 Task: Add Attachment from "Attach a link" to Card Card0000000008 in Board Board0000000002 in Workspace WS0000000001 in Trello. Add Cover Red to Card Card0000000008 in Board Board0000000002 in Workspace WS0000000001 in Trello. Add "Join Card" Button Button0000000008  to Card Card0000000008 in Board Board0000000002 in Workspace WS0000000001 in Trello. Add Description DS0000000008 to Card Card0000000008 in Board Board0000000002 in Workspace WS0000000001 in Trello. Add Comment CM0000000008 to Card Card0000000008 in Board Board0000000002 in Workspace WS0000000001 in Trello
Action: Mouse moved to (507, 61)
Screenshot: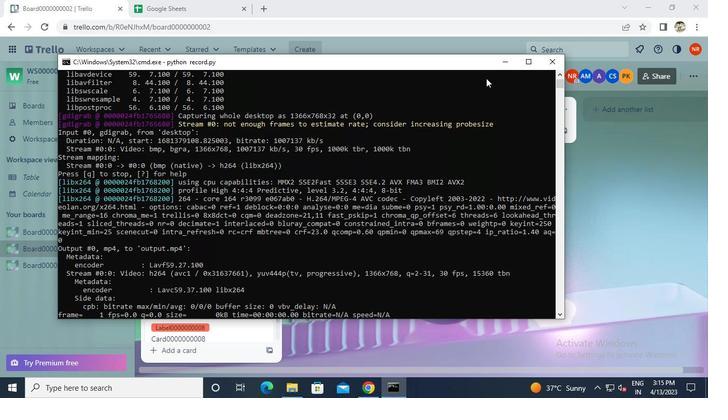 
Action: Mouse pressed left at (507, 61)
Screenshot: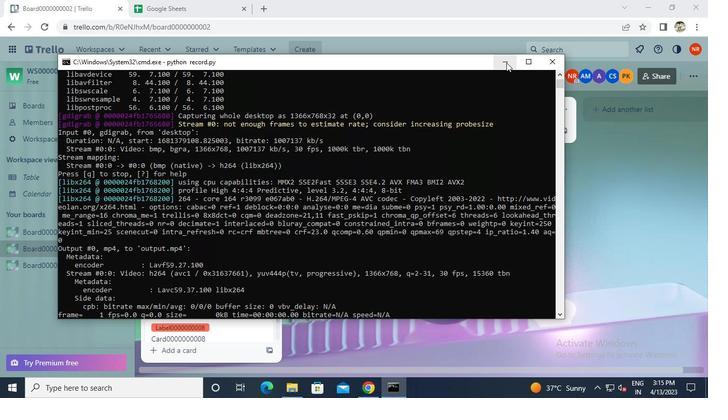 
Action: Mouse moved to (223, 325)
Screenshot: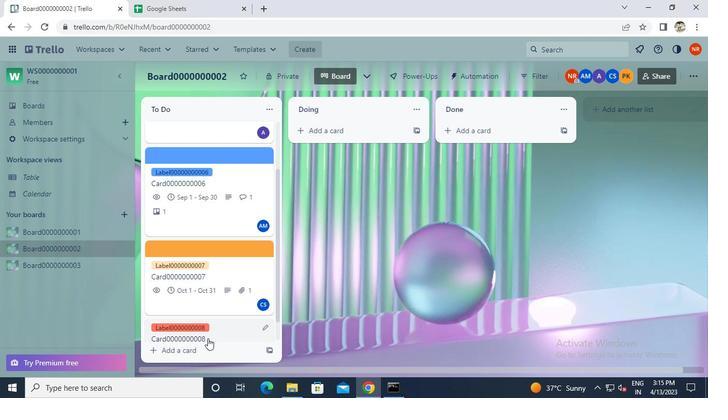 
Action: Mouse pressed left at (223, 325)
Screenshot: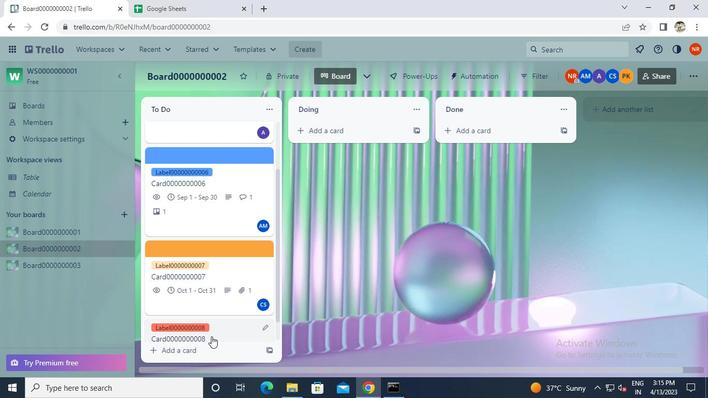 
Action: Mouse moved to (474, 251)
Screenshot: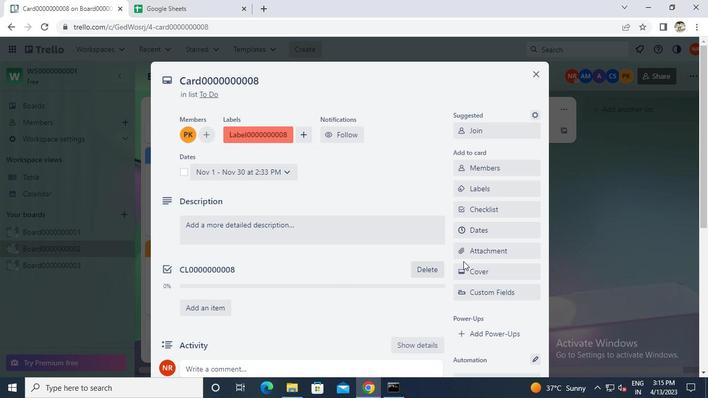 
Action: Mouse pressed left at (474, 251)
Screenshot: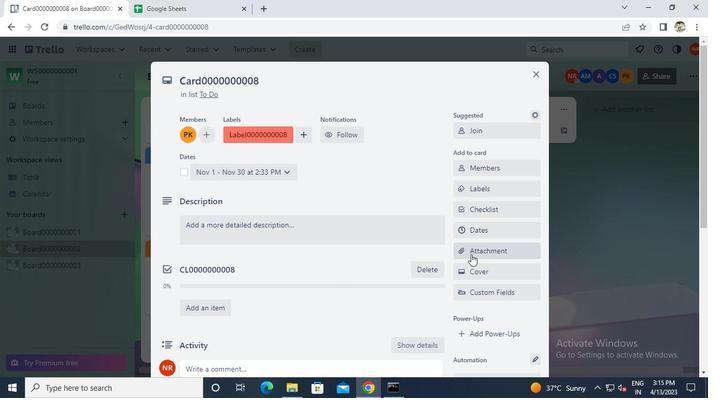 
Action: Mouse moved to (182, 8)
Screenshot: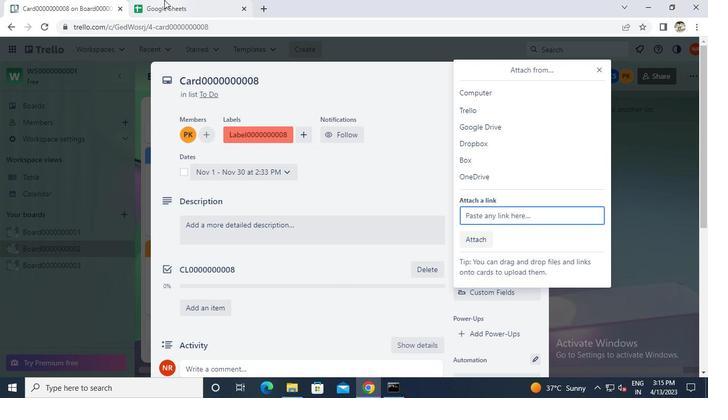 
Action: Mouse pressed left at (182, 8)
Screenshot: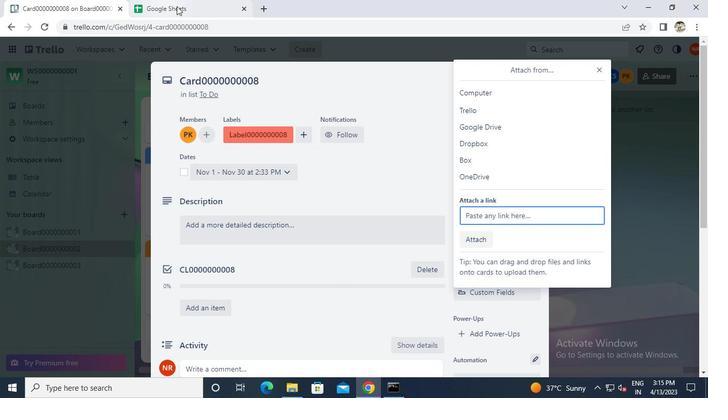 
Action: Mouse moved to (201, 28)
Screenshot: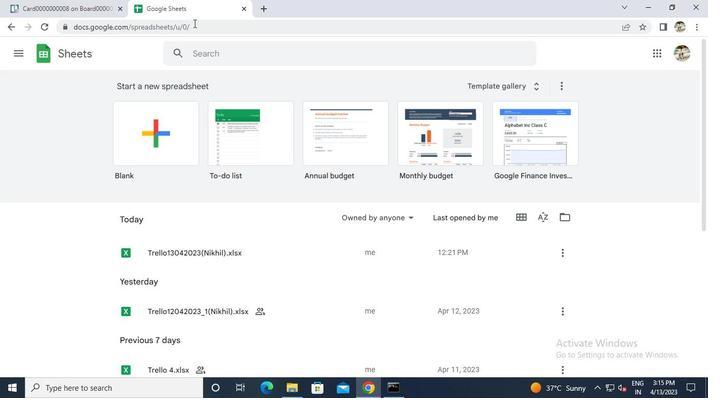 
Action: Mouse pressed left at (201, 28)
Screenshot: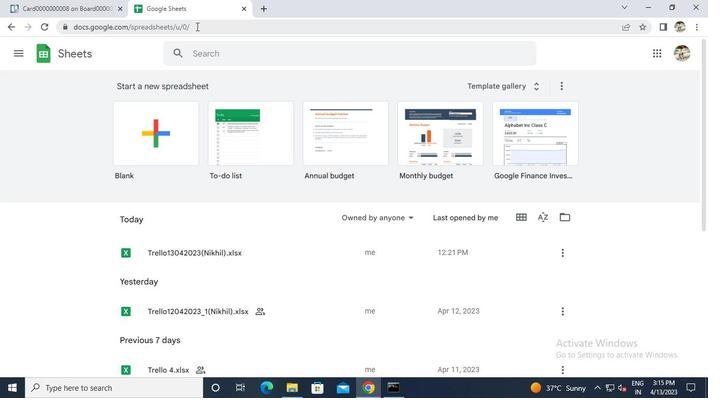 
Action: Keyboard Key.ctrl_l
Screenshot: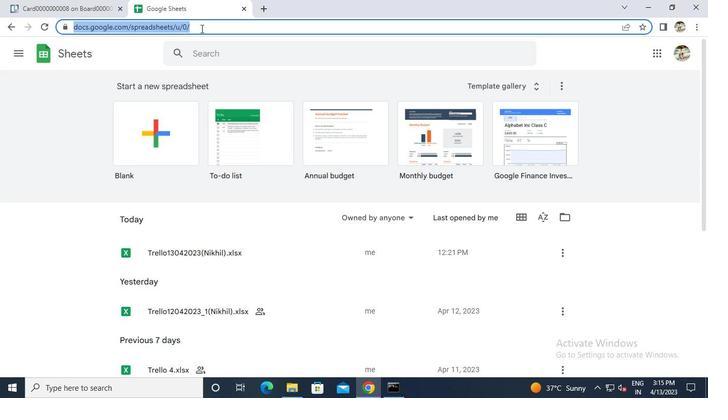 
Action: Keyboard \x03
Screenshot: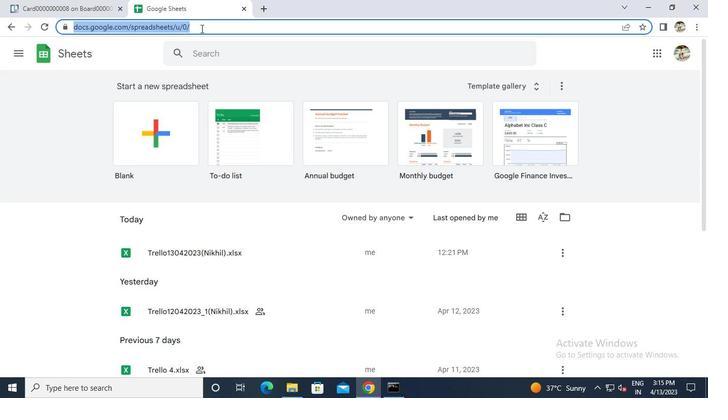 
Action: Mouse moved to (83, 7)
Screenshot: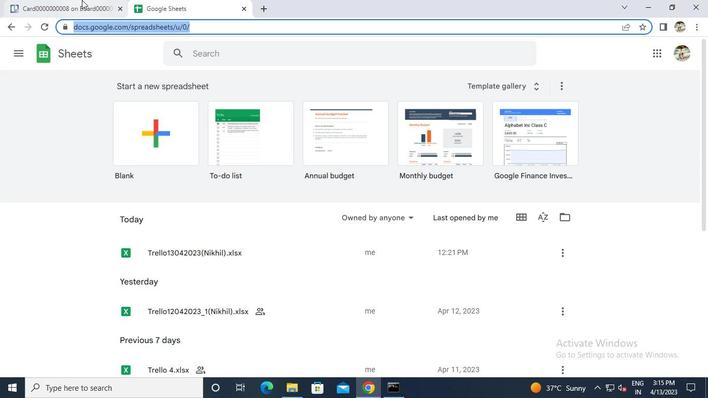 
Action: Mouse pressed left at (83, 7)
Screenshot: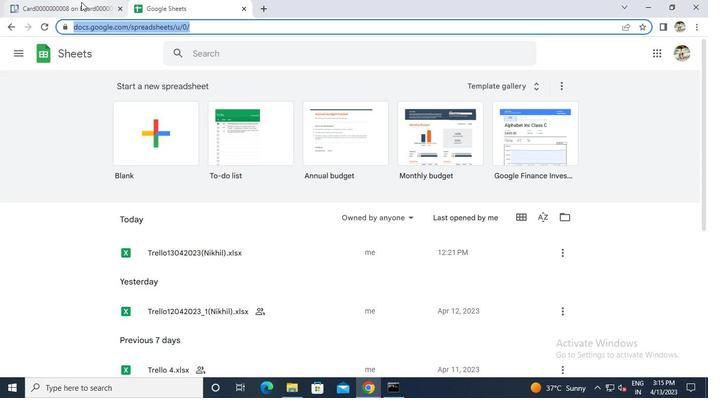 
Action: Mouse moved to (477, 209)
Screenshot: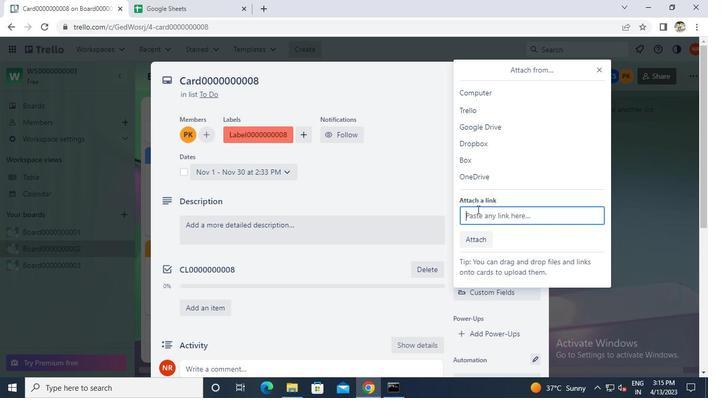 
Action: Keyboard Key.ctrl_l
Screenshot: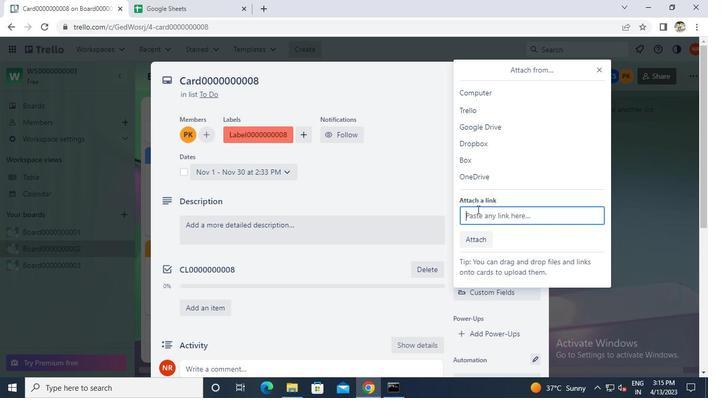 
Action: Keyboard \x16
Screenshot: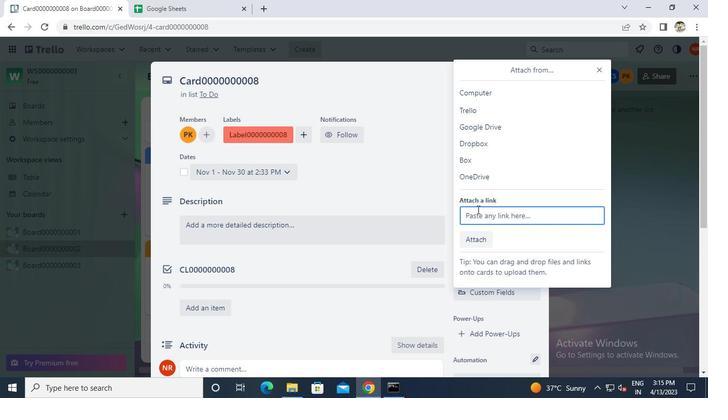 
Action: Mouse moved to (479, 248)
Screenshot: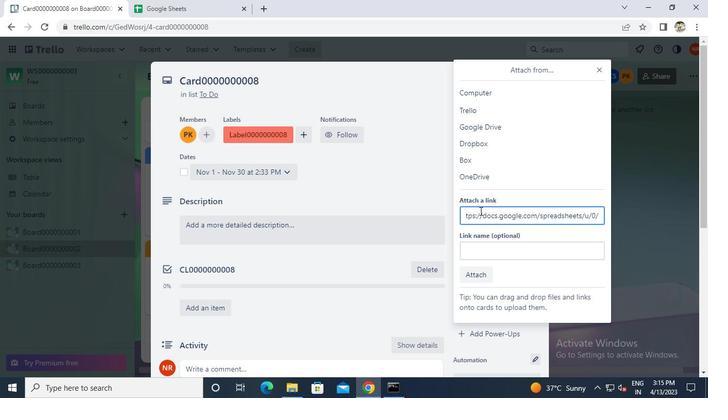 
Action: Mouse pressed left at (479, 248)
Screenshot: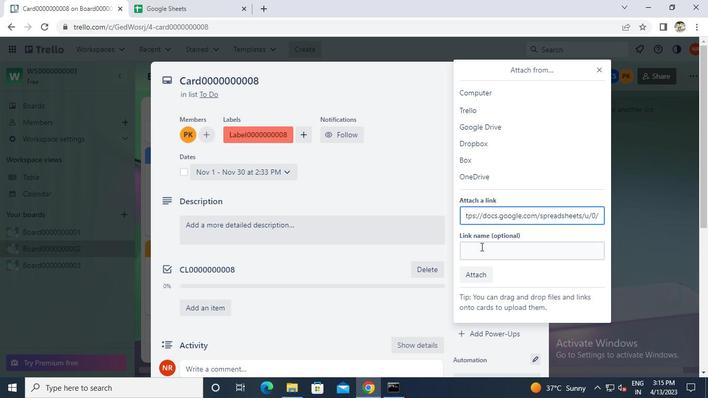 
Action: Keyboard l
Screenshot: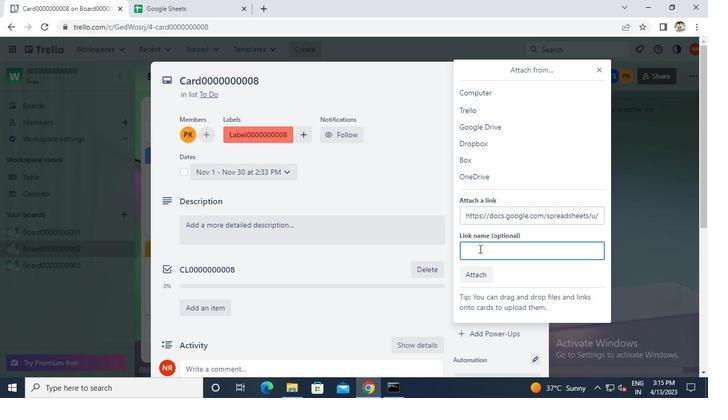 
Action: Keyboard Key.caps_lock
Screenshot: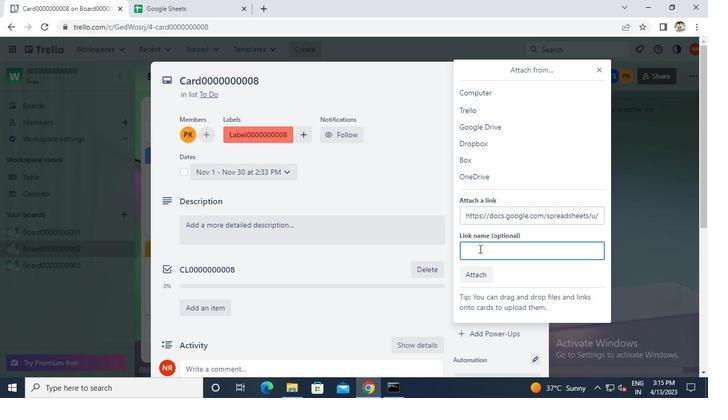 
Action: Keyboard i
Screenshot: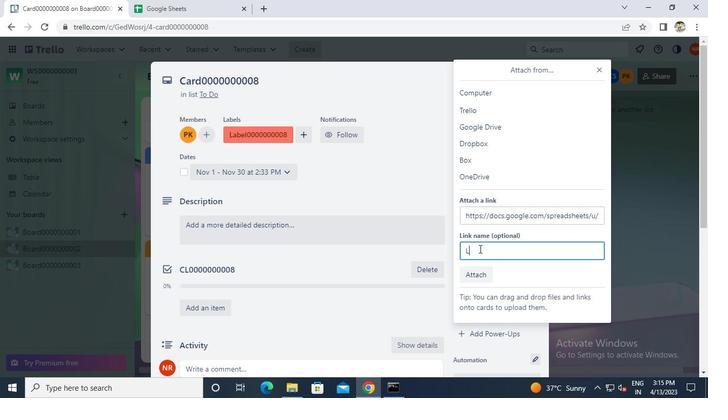 
Action: Keyboard n
Screenshot: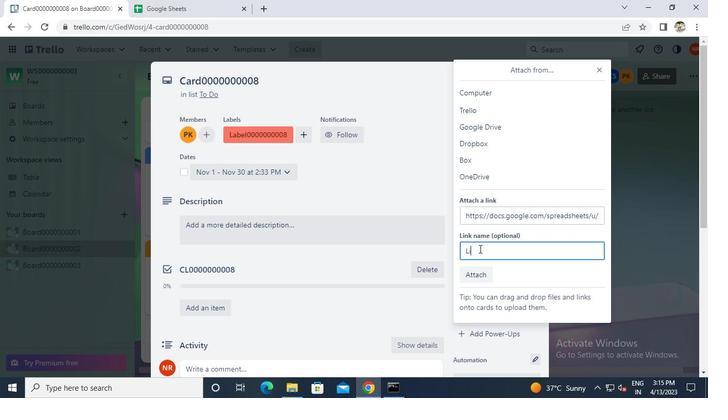 
Action: Keyboard k
Screenshot: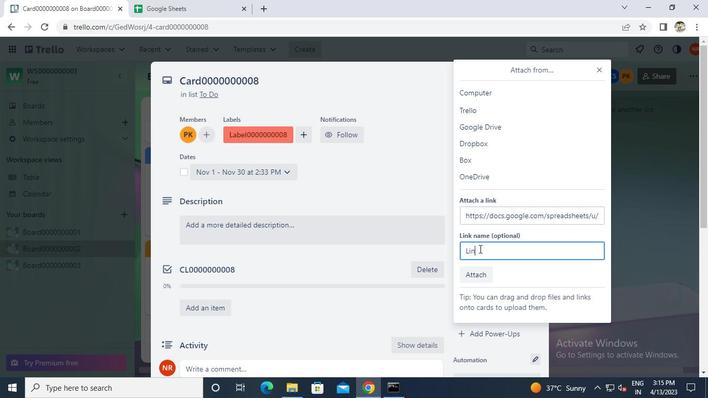 
Action: Mouse moved to (479, 272)
Screenshot: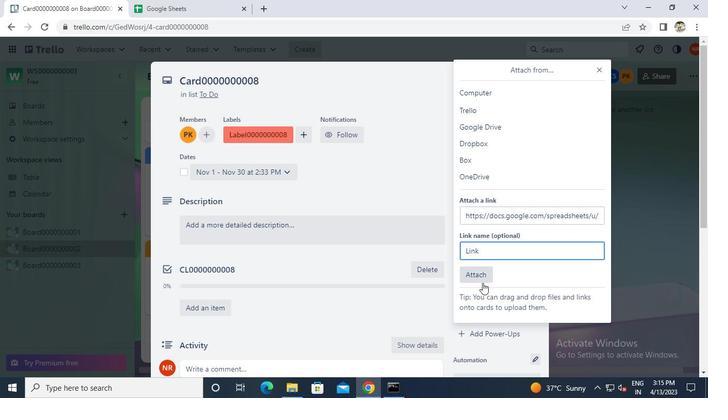 
Action: Mouse pressed left at (479, 272)
Screenshot: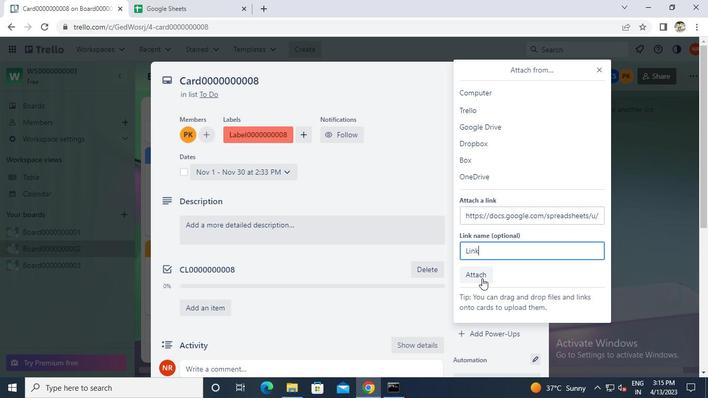 
Action: Mouse moved to (475, 293)
Screenshot: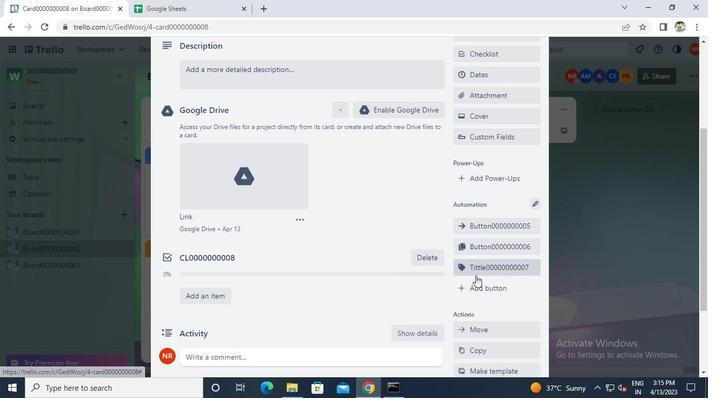 
Action: Mouse pressed left at (475, 293)
Screenshot: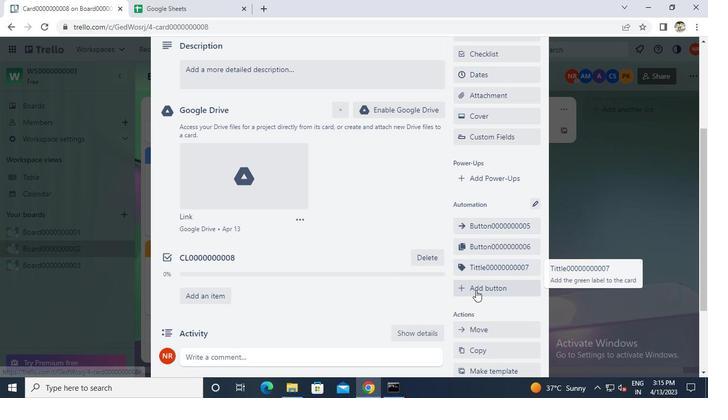 
Action: Mouse moved to (483, 184)
Screenshot: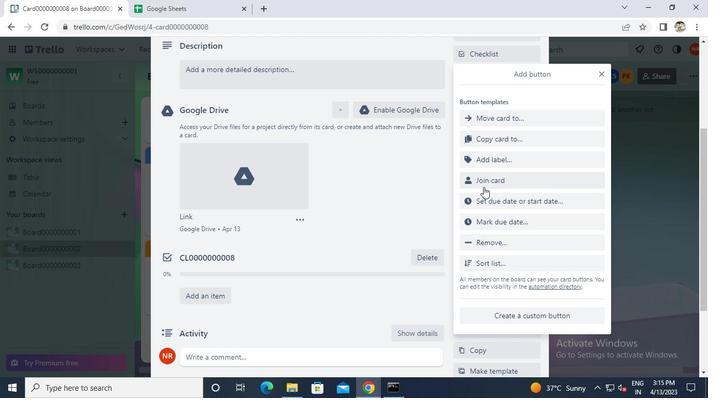
Action: Mouse pressed left at (483, 184)
Screenshot: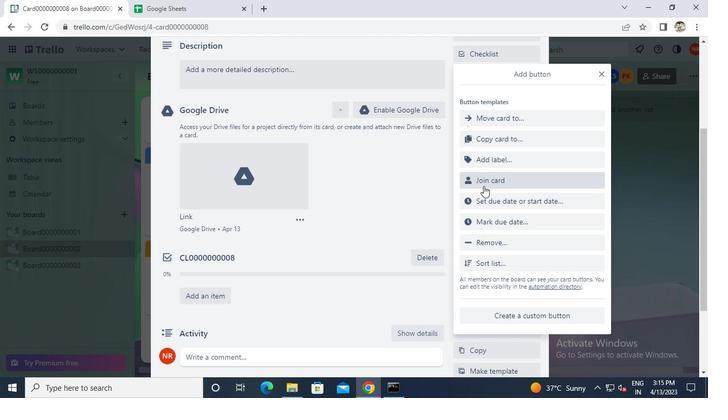 
Action: Keyboard Key.caps_lock
Screenshot: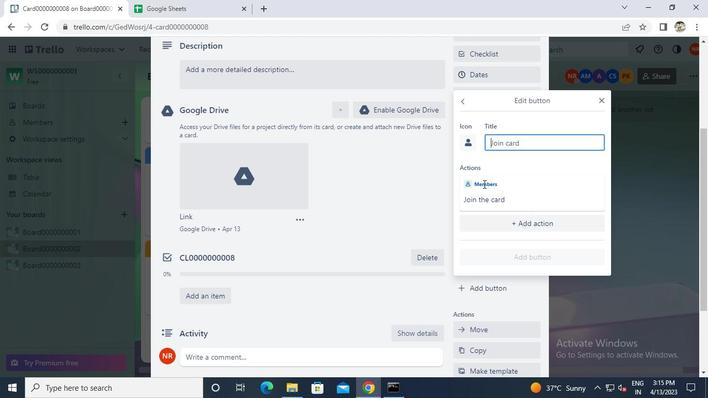 
Action: Keyboard b
Screenshot: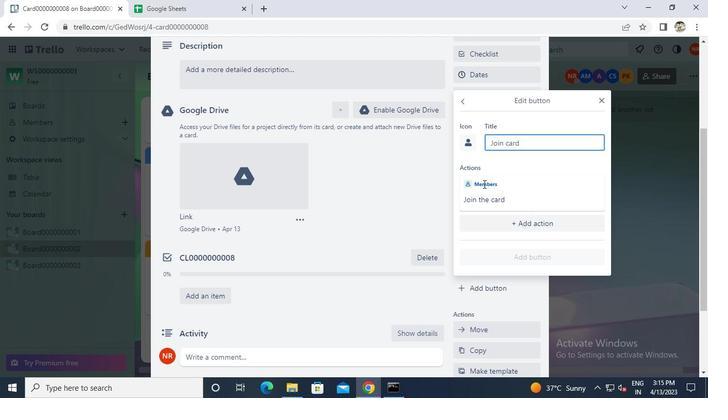
Action: Keyboard Key.caps_lock
Screenshot: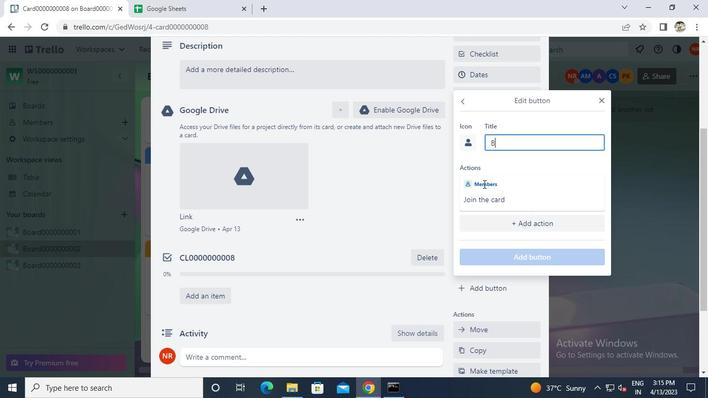 
Action: Keyboard u
Screenshot: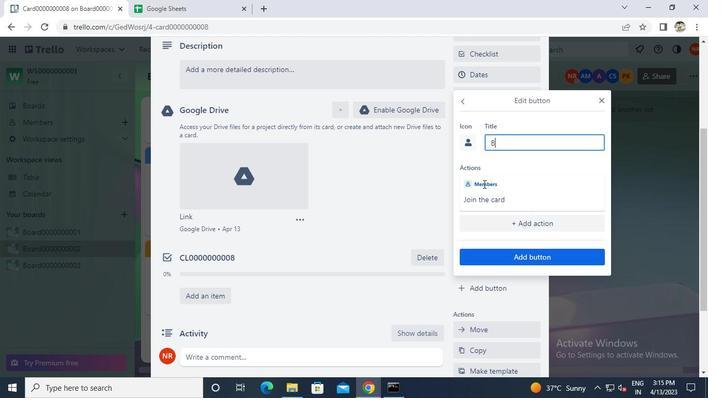 
Action: Keyboard t
Screenshot: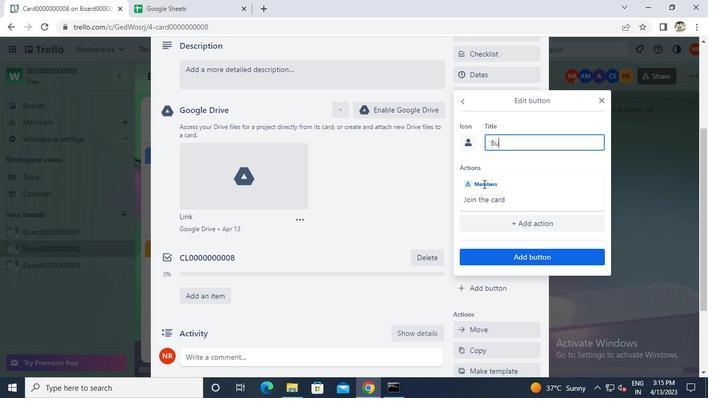 
Action: Keyboard t
Screenshot: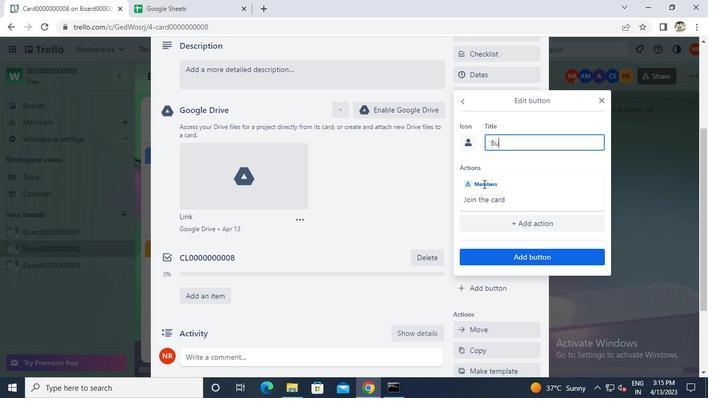 
Action: Keyboard o
Screenshot: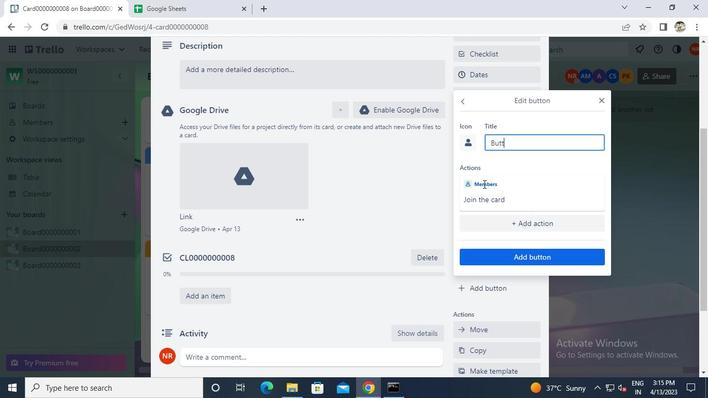 
Action: Keyboard n
Screenshot: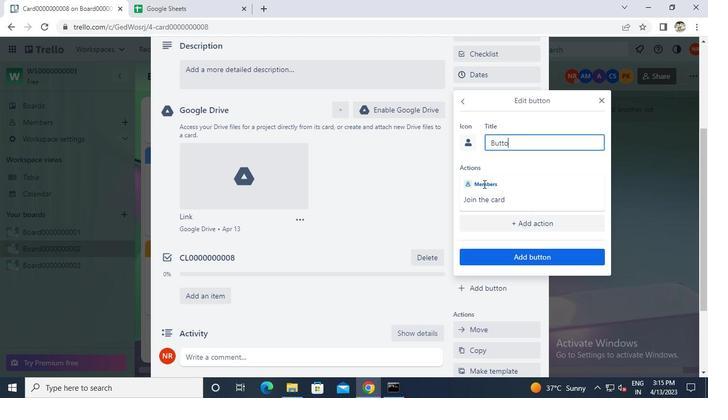 
Action: Keyboard 0
Screenshot: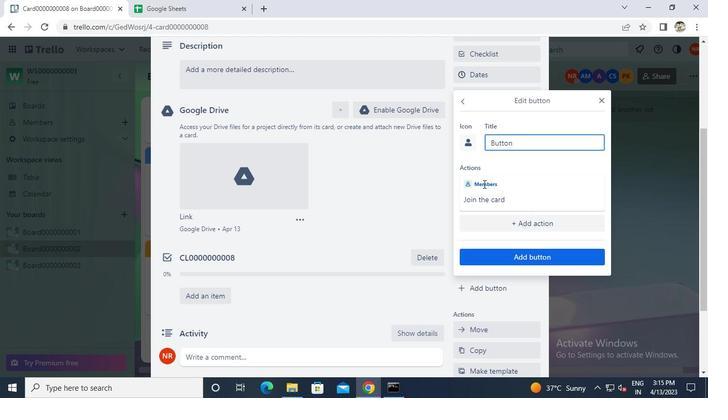 
Action: Keyboard 0
Screenshot: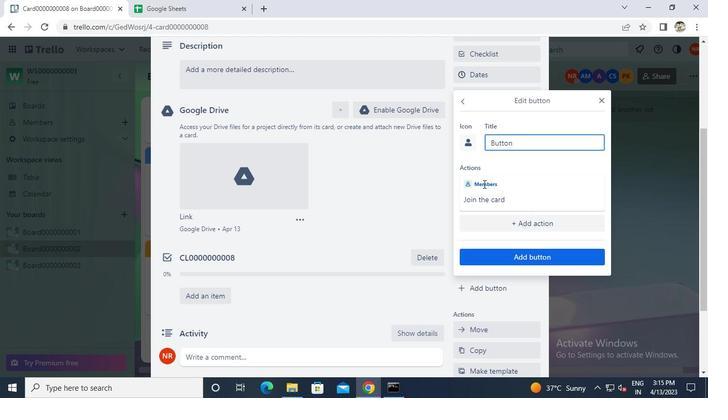 
Action: Keyboard 0
Screenshot: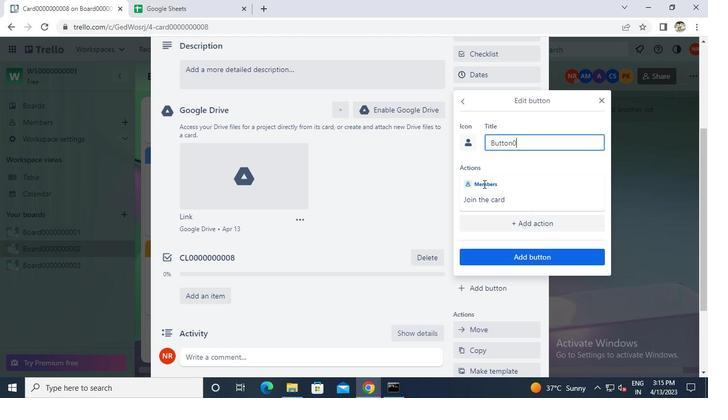 
Action: Keyboard 0
Screenshot: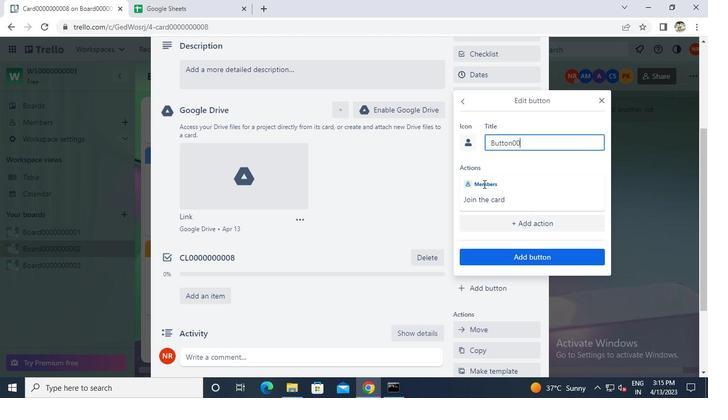 
Action: Keyboard 0
Screenshot: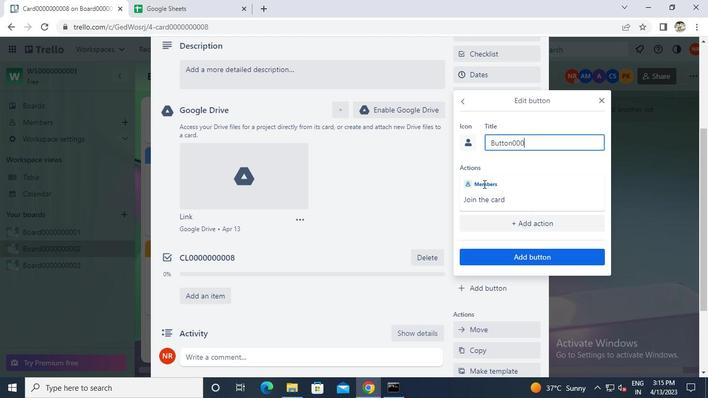 
Action: Keyboard 0
Screenshot: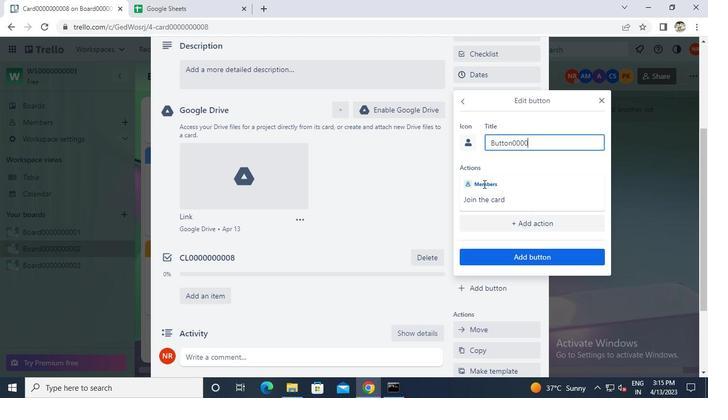 
Action: Keyboard 0
Screenshot: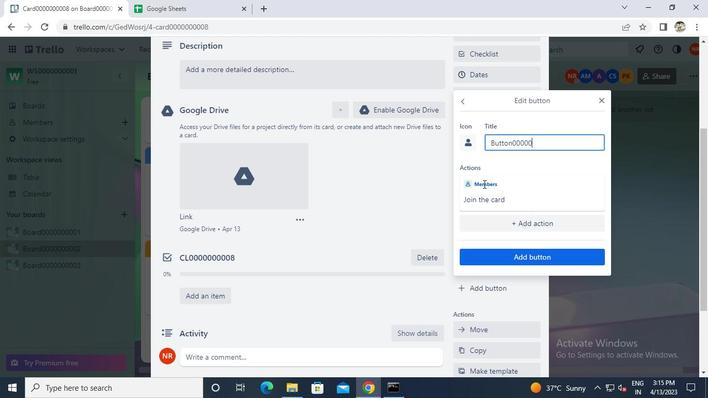 
Action: Keyboard 0
Screenshot: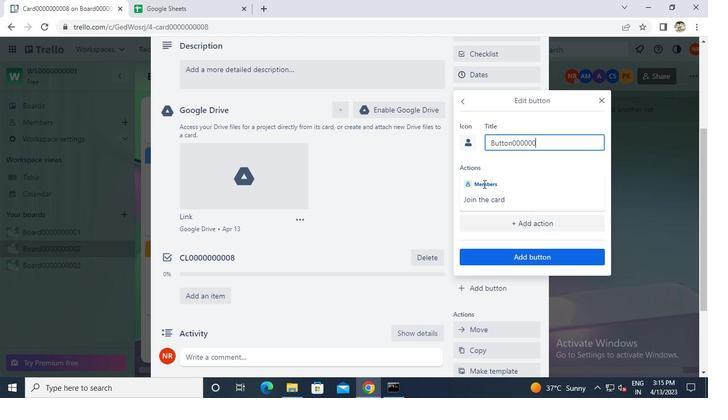 
Action: Keyboard 0
Screenshot: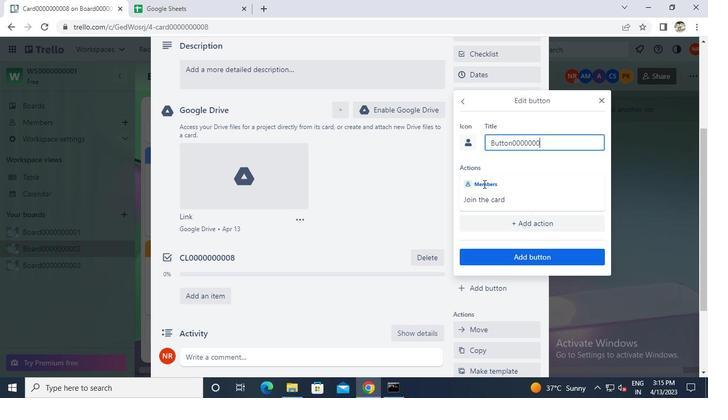
Action: Keyboard 8
Screenshot: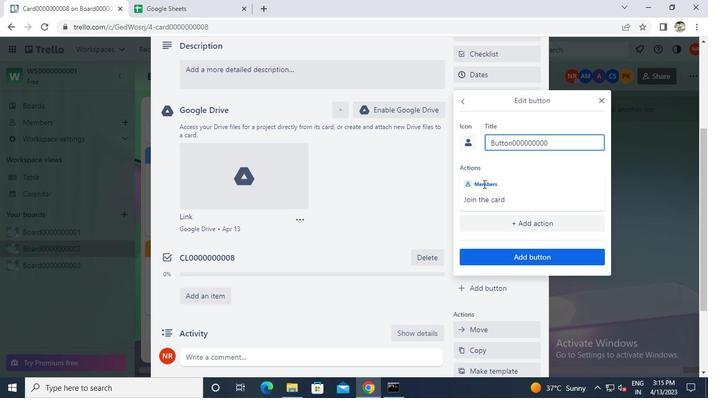 
Action: Mouse moved to (502, 260)
Screenshot: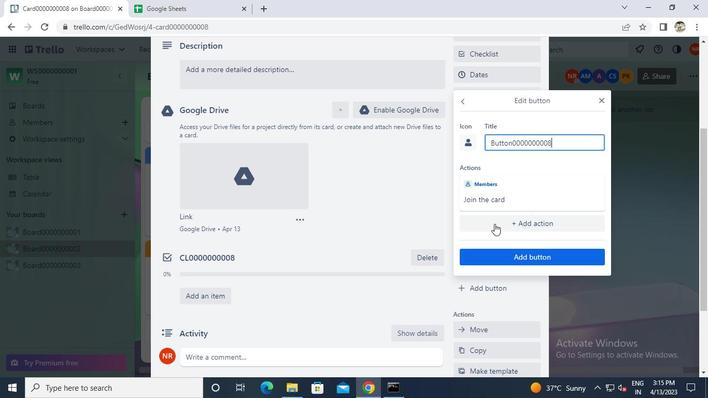 
Action: Mouse pressed left at (502, 260)
Screenshot: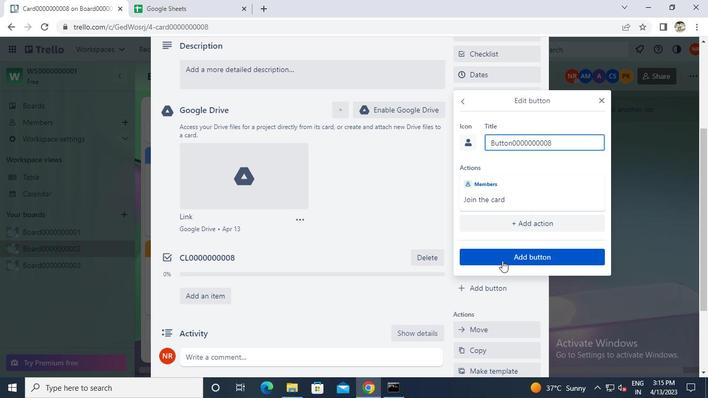 
Action: Mouse moved to (305, 183)
Screenshot: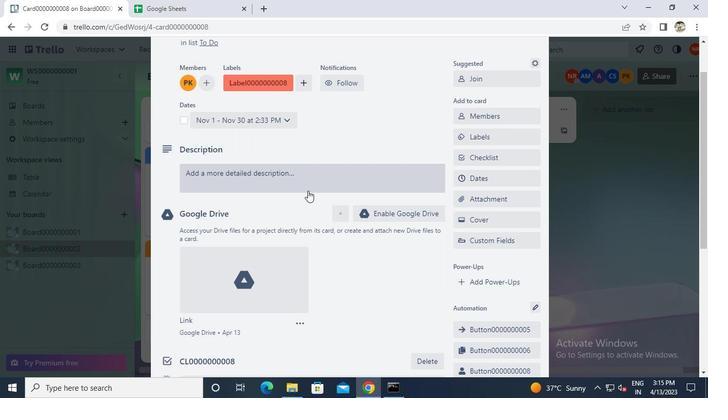 
Action: Mouse pressed left at (305, 183)
Screenshot: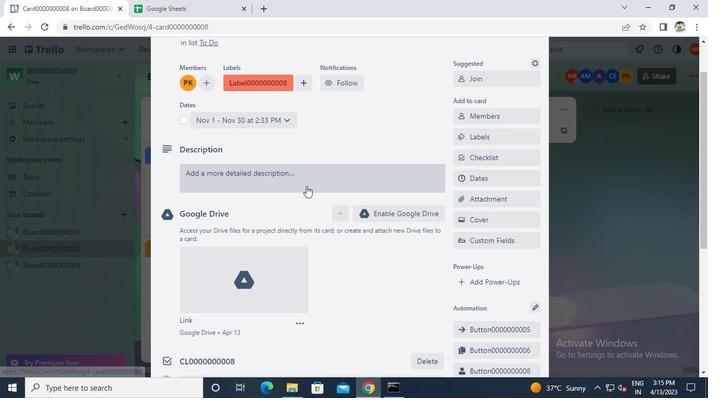 
Action: Keyboard Key.caps_lock
Screenshot: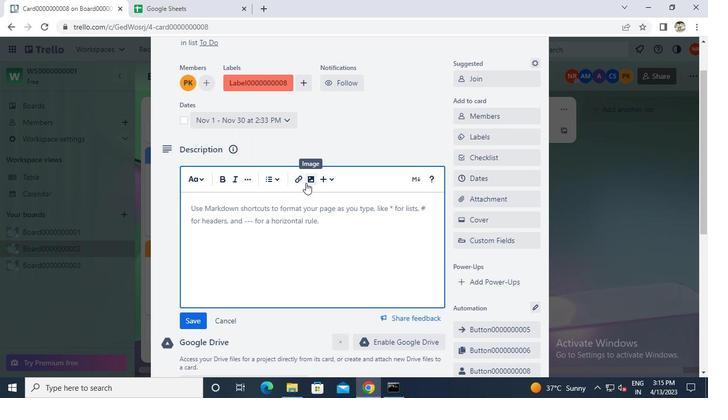 
Action: Keyboard d
Screenshot: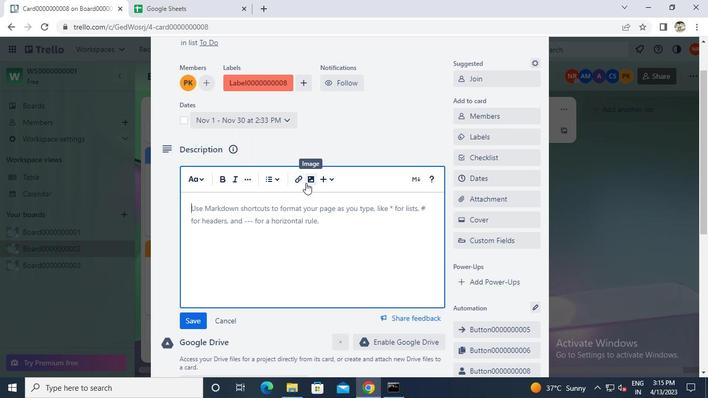 
Action: Keyboard s
Screenshot: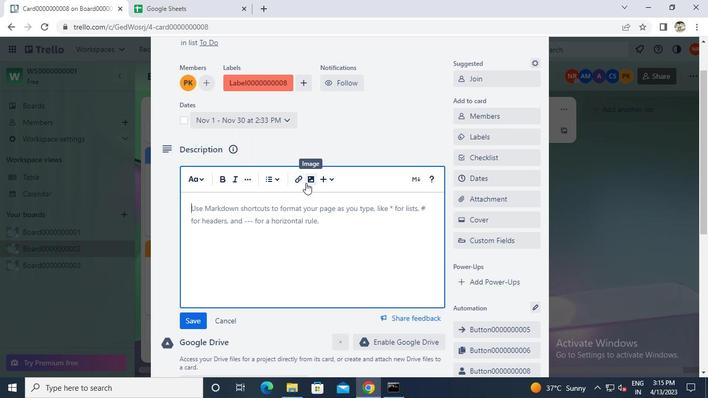 
Action: Keyboard 0
Screenshot: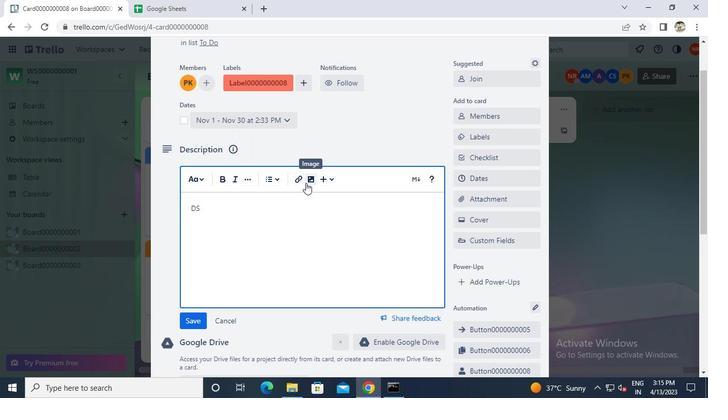 
Action: Keyboard 0
Screenshot: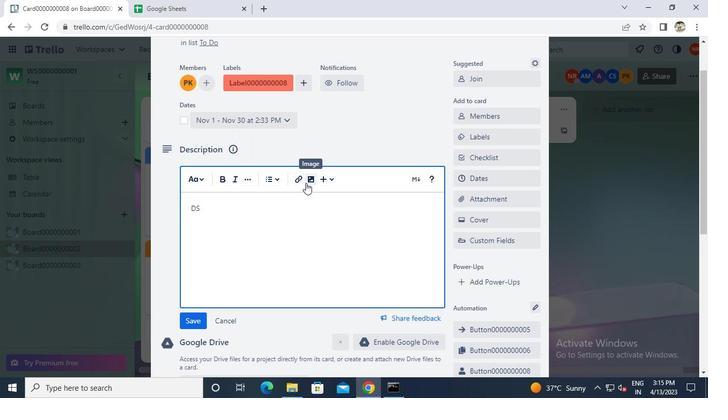 
Action: Keyboard 0
Screenshot: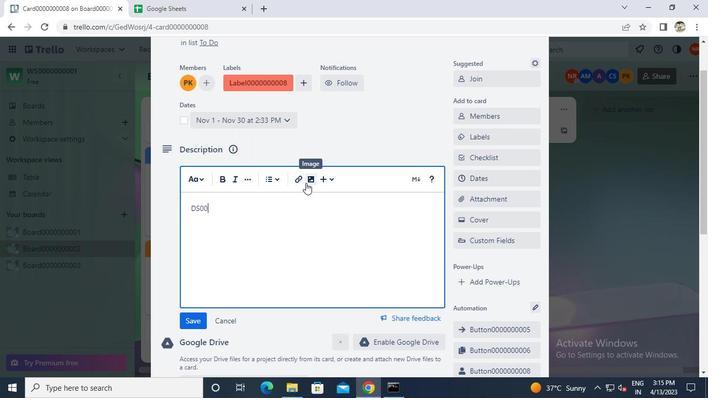 
Action: Keyboard 0
Screenshot: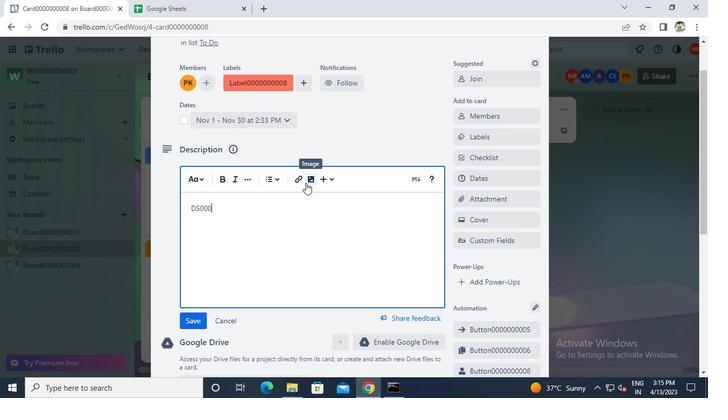 
Action: Keyboard 0
Screenshot: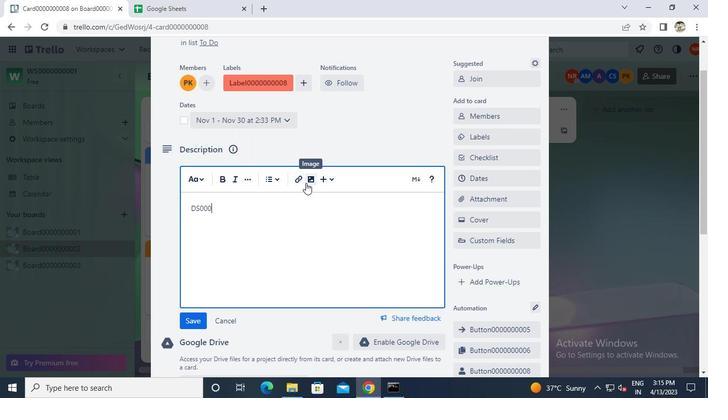 
Action: Keyboard 0
Screenshot: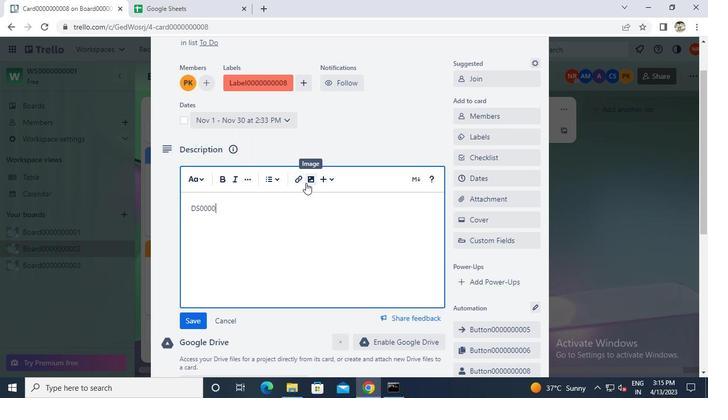 
Action: Keyboard 0
Screenshot: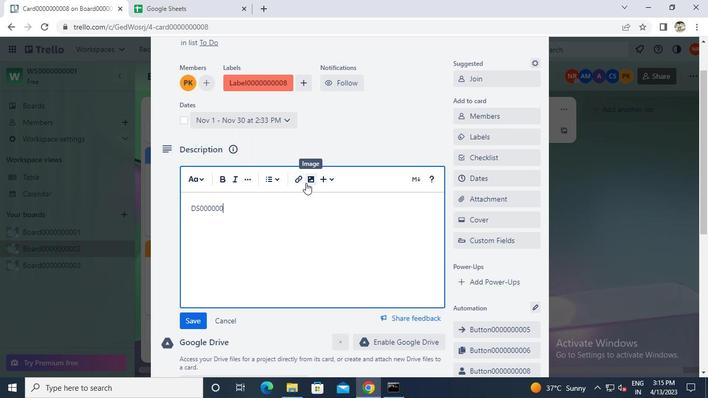 
Action: Keyboard 0
Screenshot: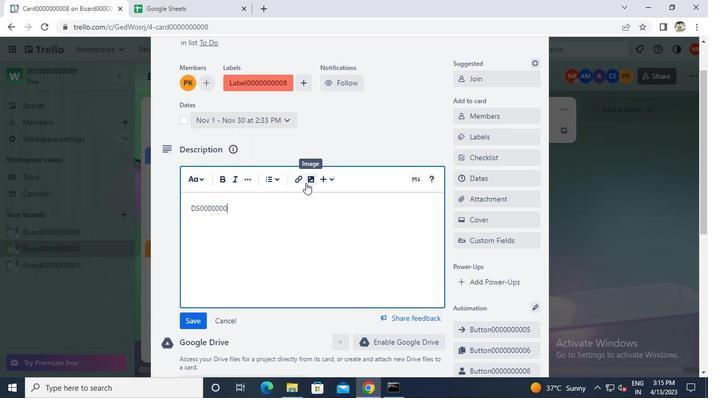 
Action: Keyboard 0
Screenshot: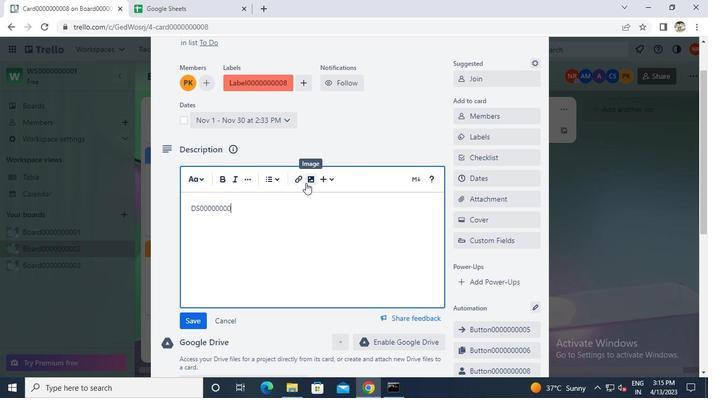 
Action: Keyboard 8
Screenshot: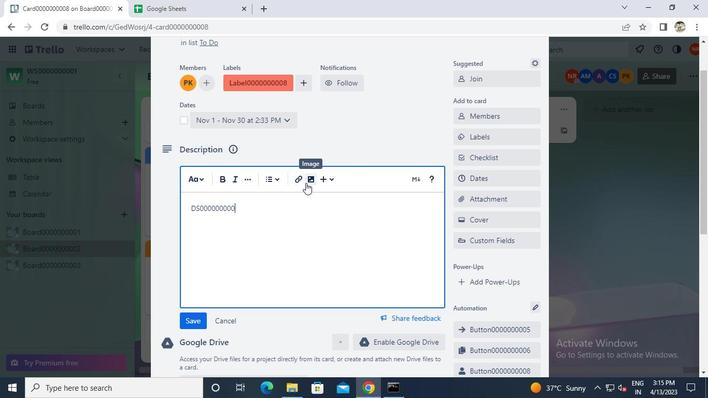 
Action: Mouse moved to (188, 324)
Screenshot: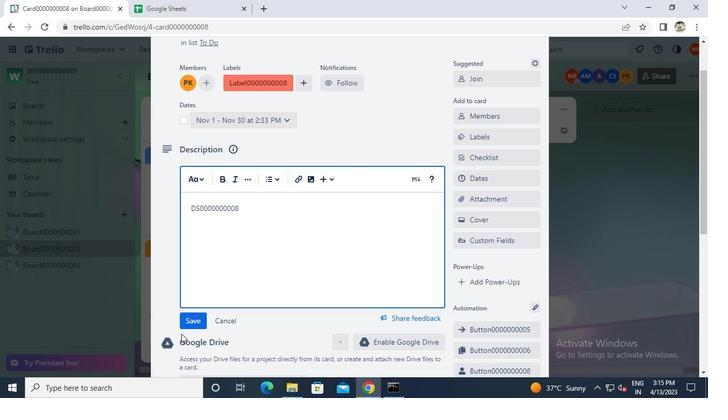 
Action: Mouse pressed left at (188, 324)
Screenshot: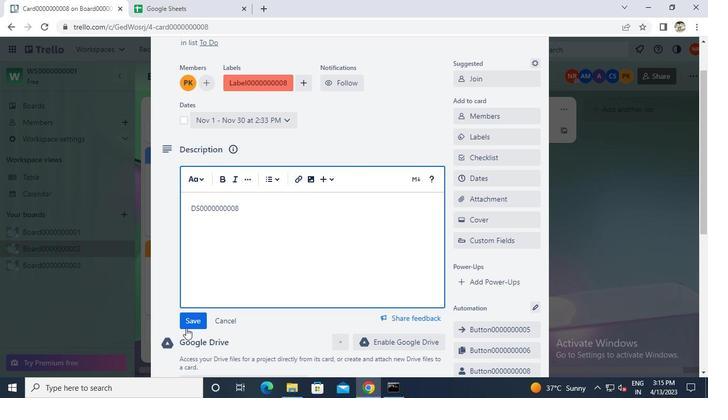 
Action: Mouse moved to (206, 291)
Screenshot: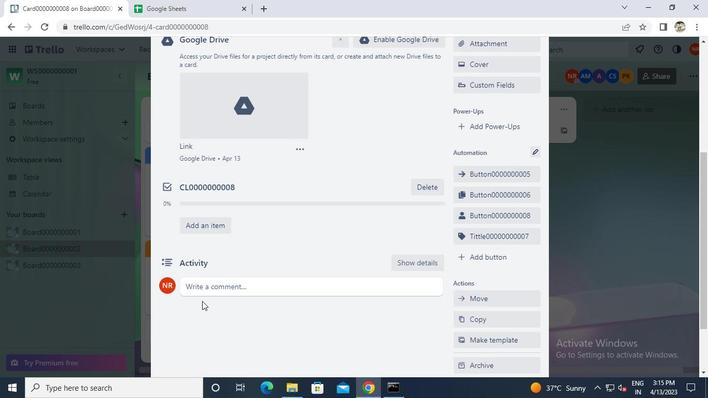 
Action: Mouse pressed left at (206, 291)
Screenshot: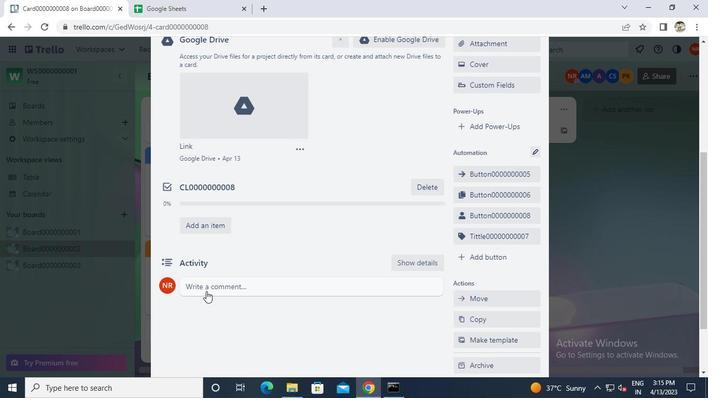
Action: Keyboard c
Screenshot: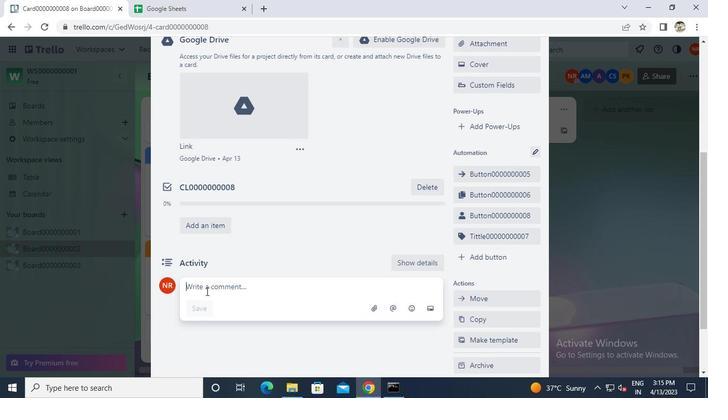
Action: Keyboard m
Screenshot: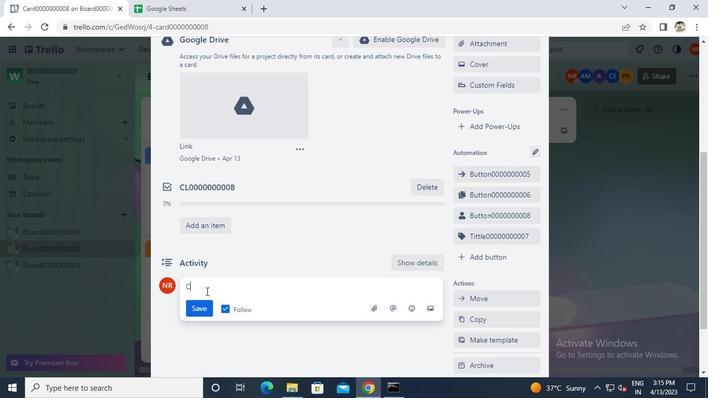
Action: Keyboard 0
Screenshot: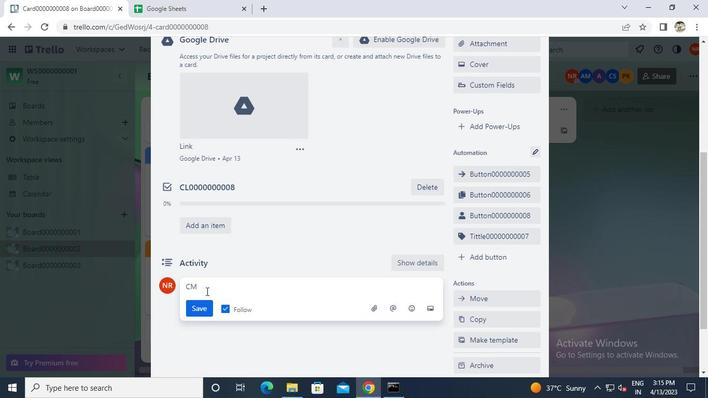 
Action: Keyboard 0
Screenshot: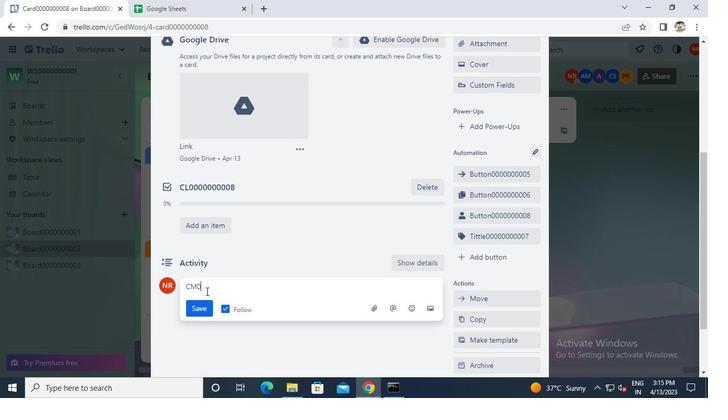 
Action: Keyboard 0
Screenshot: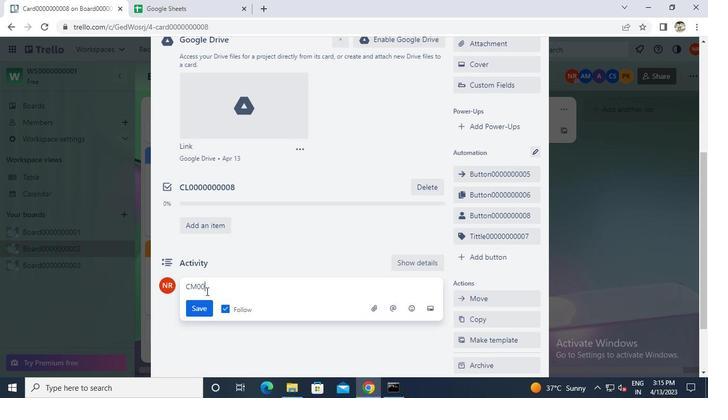 
Action: Keyboard 0
Screenshot: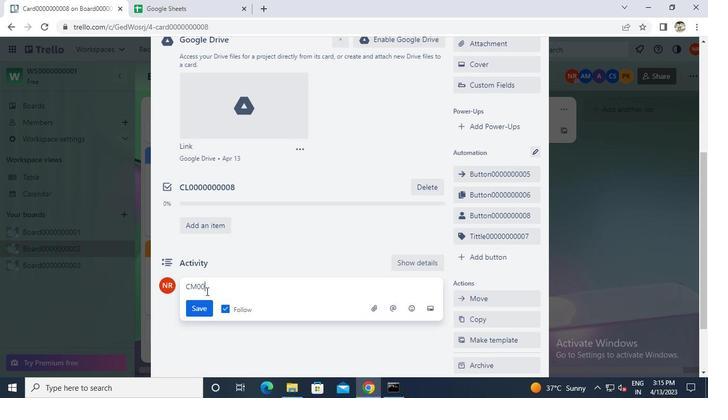 
Action: Keyboard 0
Screenshot: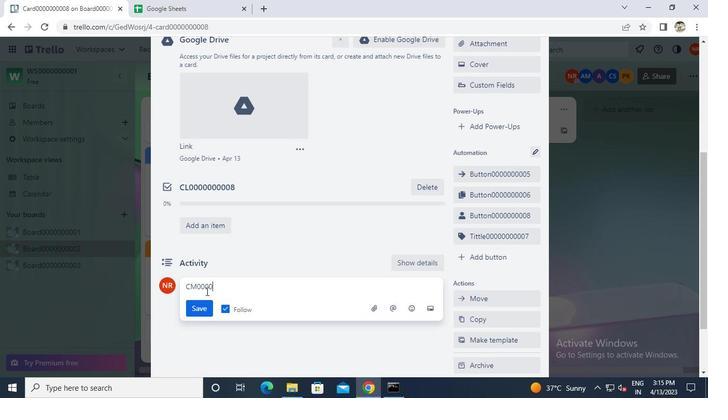 
Action: Keyboard 0
Screenshot: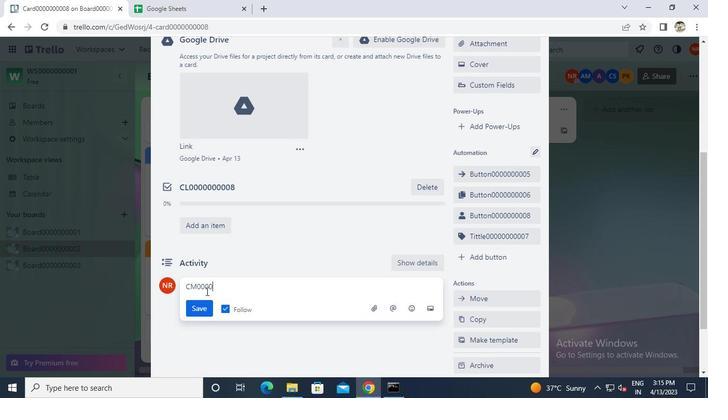 
Action: Keyboard 0
Screenshot: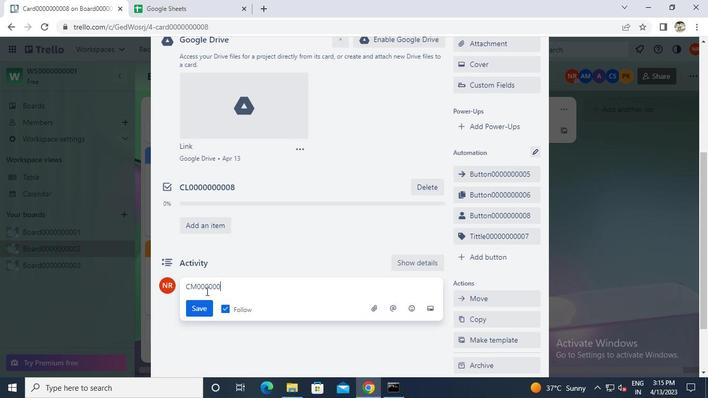 
Action: Keyboard 0
Screenshot: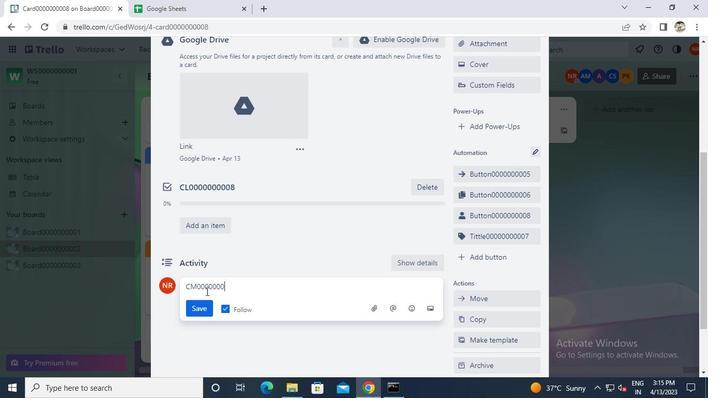 
Action: Keyboard 0
Screenshot: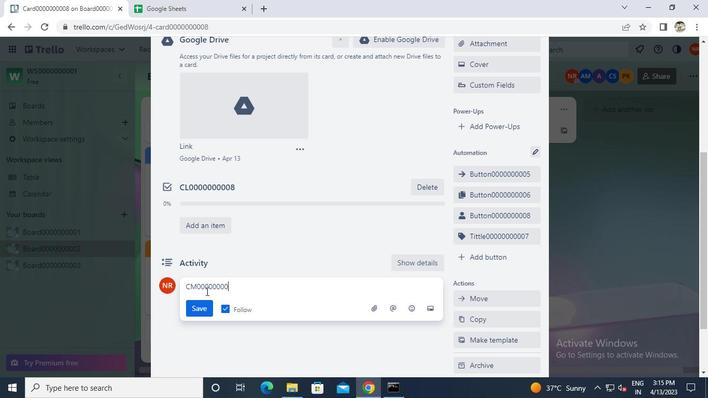 
Action: Keyboard 8
Screenshot: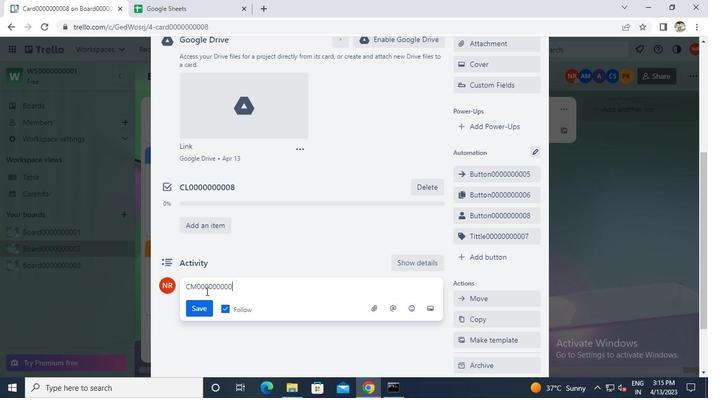 
Action: Mouse moved to (202, 305)
Screenshot: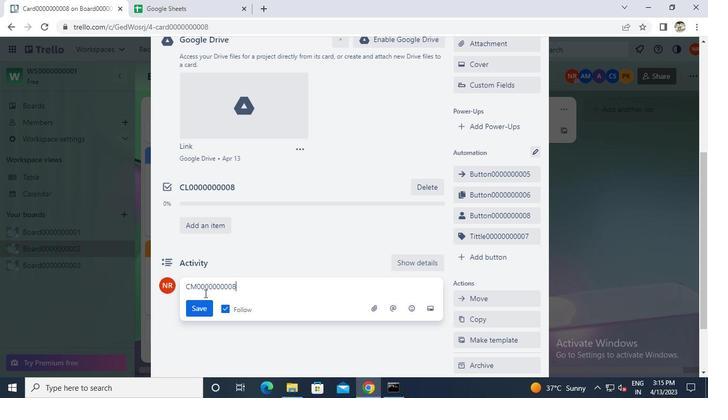 
Action: Mouse pressed left at (202, 305)
Screenshot: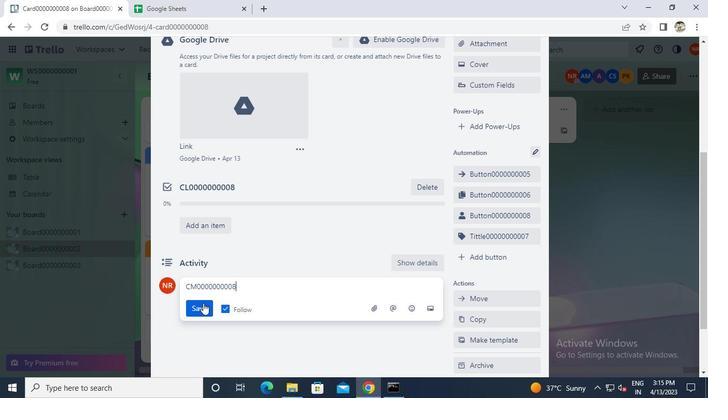 
Action: Mouse moved to (399, 386)
Screenshot: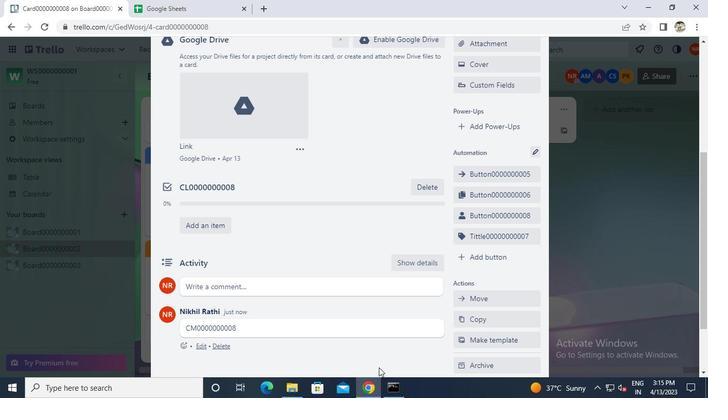 
Action: Mouse pressed left at (399, 386)
Screenshot: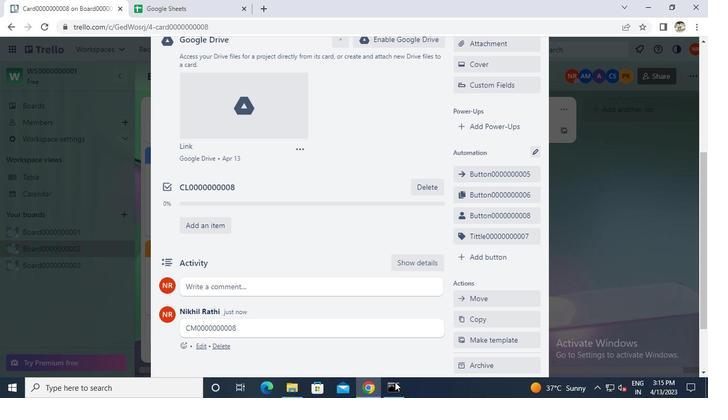 
Action: Mouse moved to (548, 63)
Screenshot: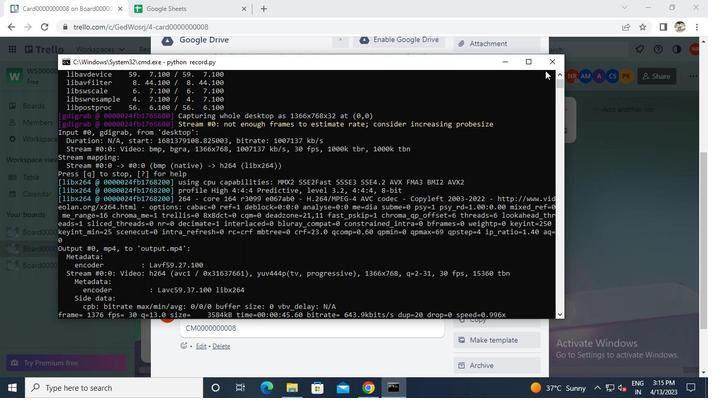 
Action: Mouse pressed left at (548, 63)
Screenshot: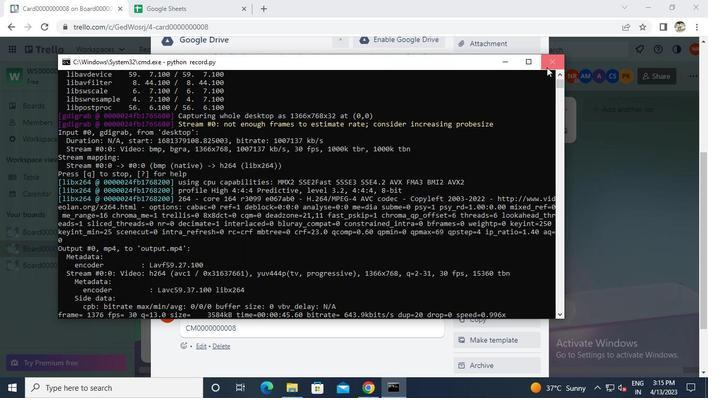 
